 Task: Search for emails in the current mailbox with 'Confidential' sensitivity received this week.
Action: Mouse moved to (247, 13)
Screenshot: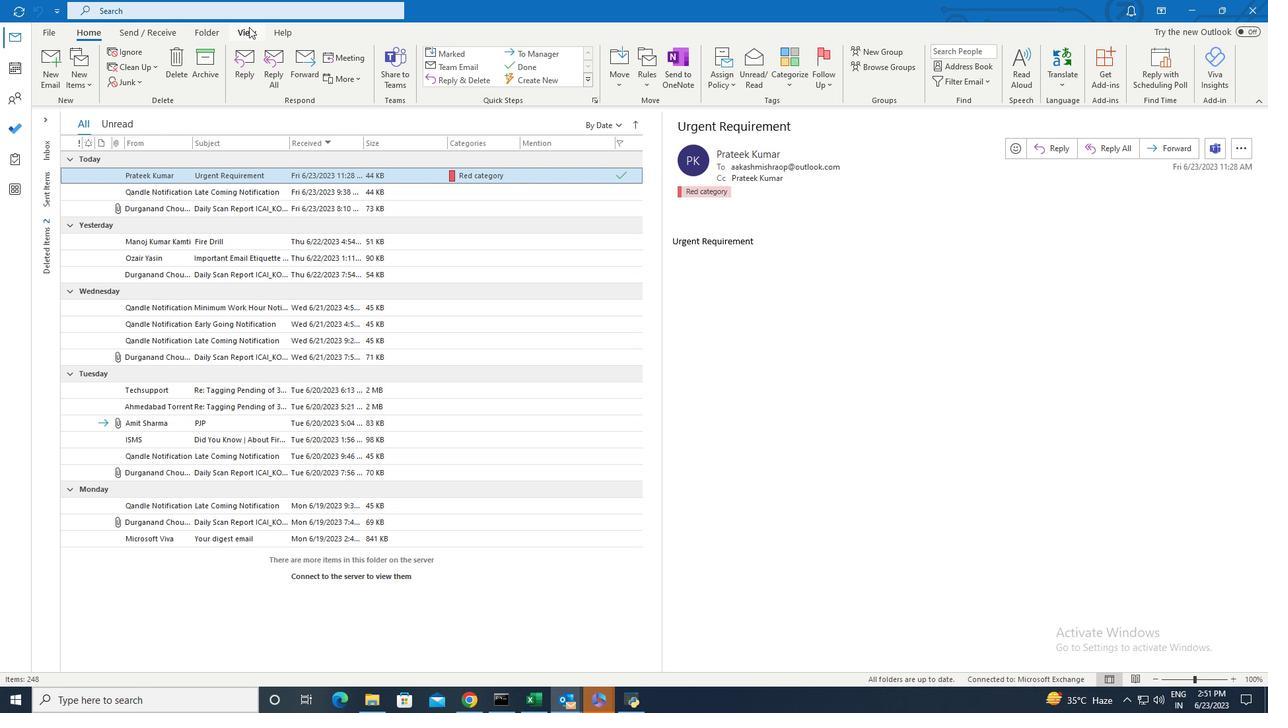 
Action: Mouse pressed left at (247, 13)
Screenshot: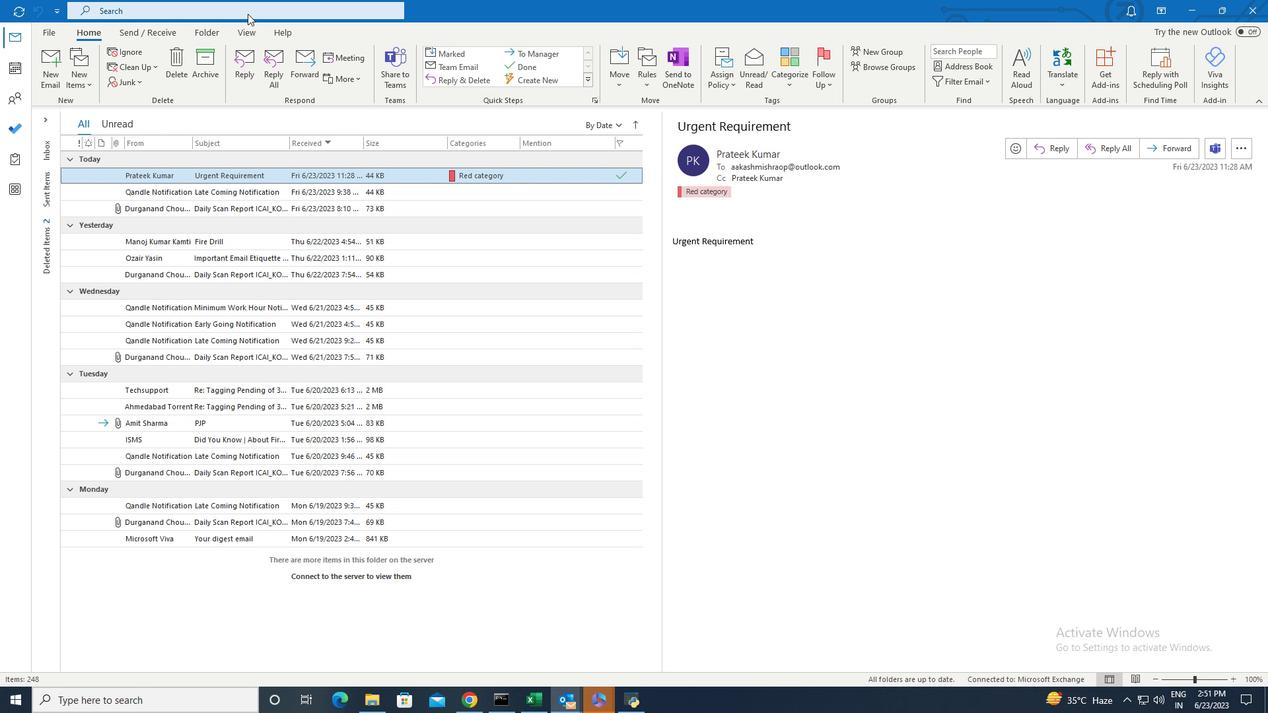 
Action: Mouse moved to (451, 12)
Screenshot: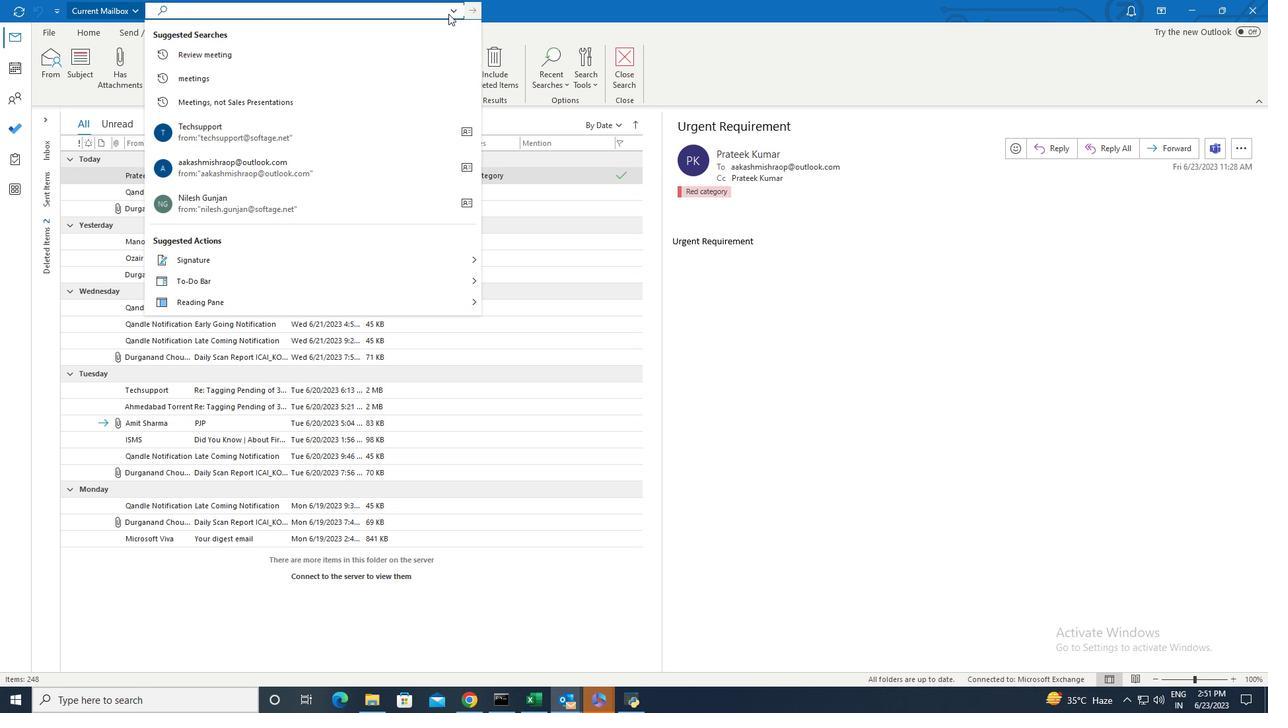 
Action: Mouse pressed left at (451, 12)
Screenshot: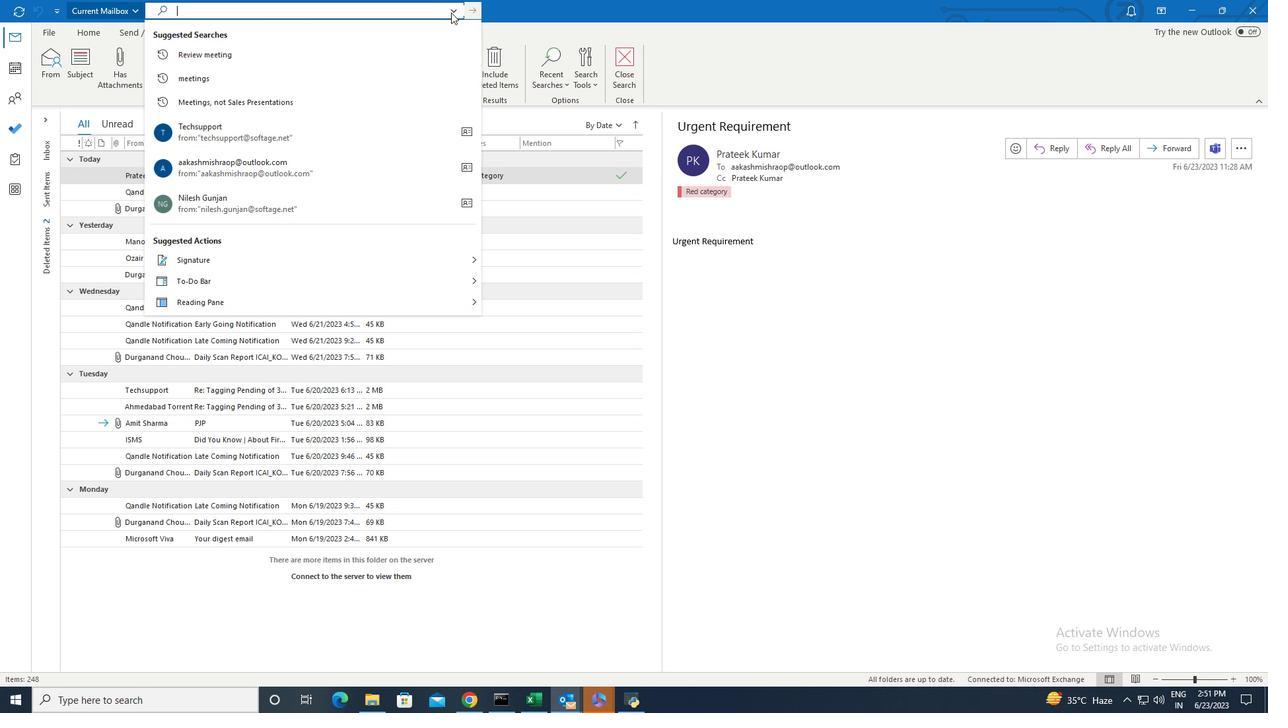 
Action: Mouse moved to (280, 33)
Screenshot: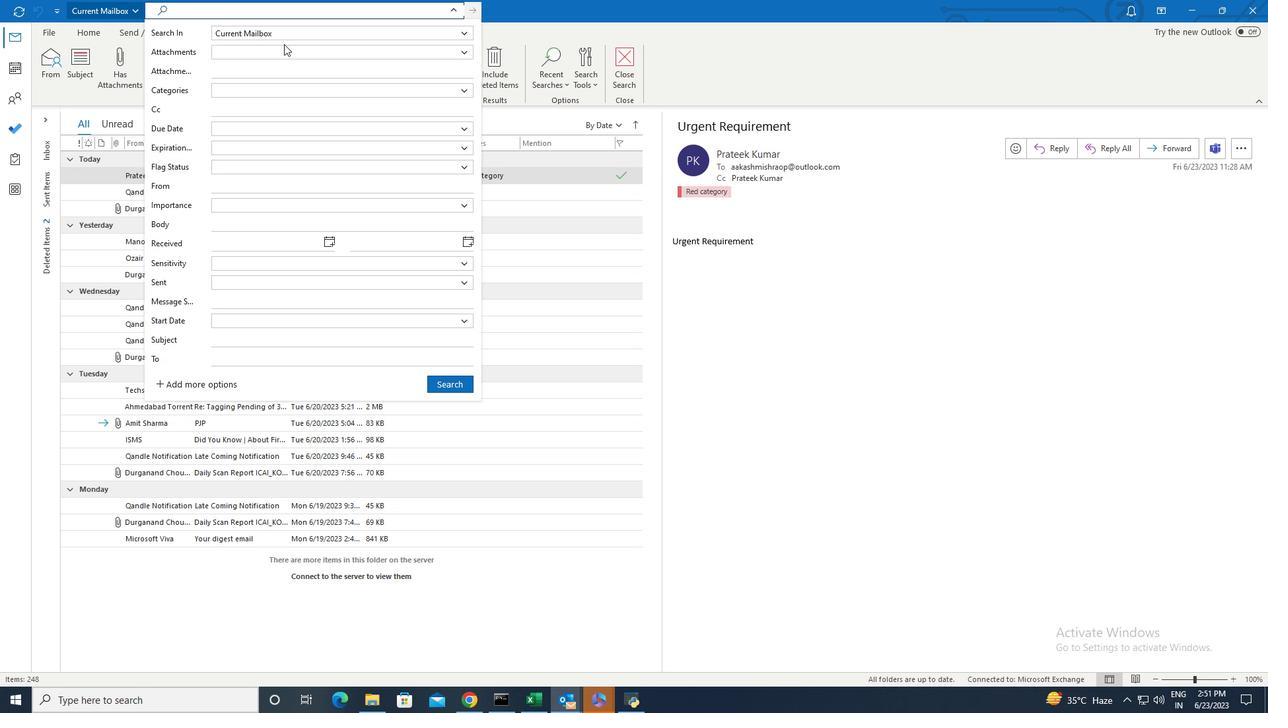 
Action: Mouse pressed left at (280, 33)
Screenshot: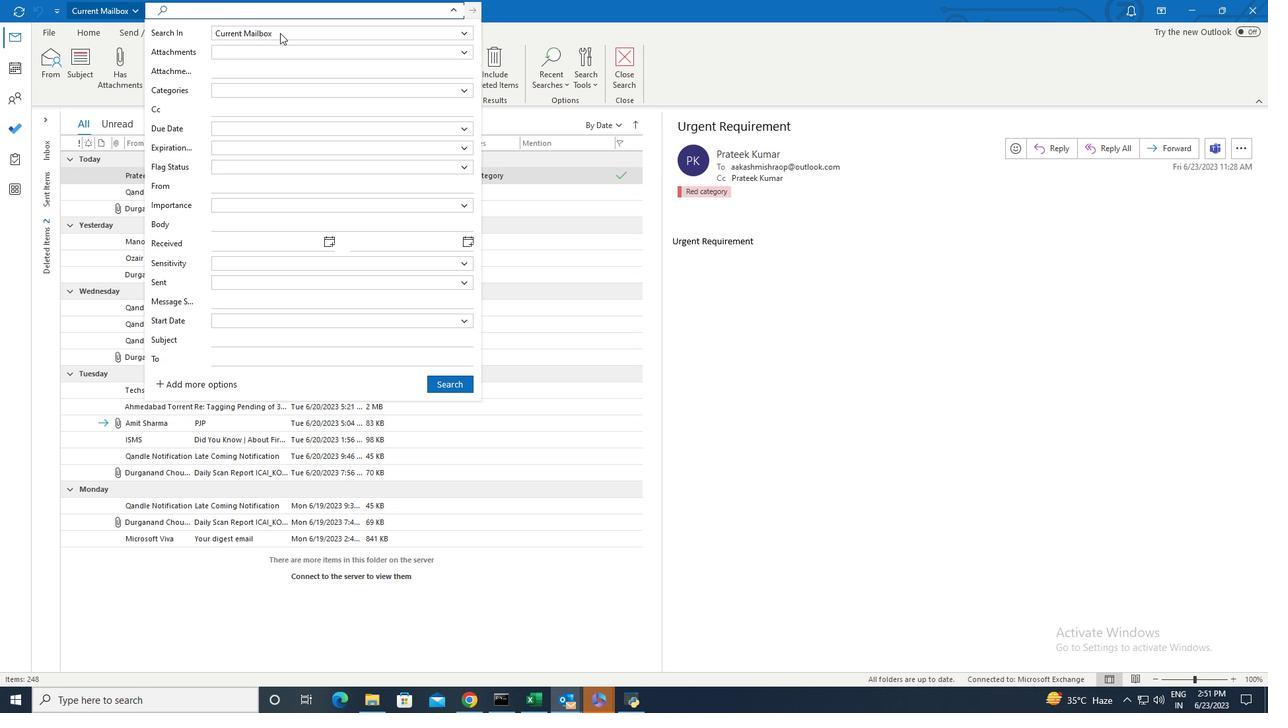 
Action: Mouse moved to (274, 42)
Screenshot: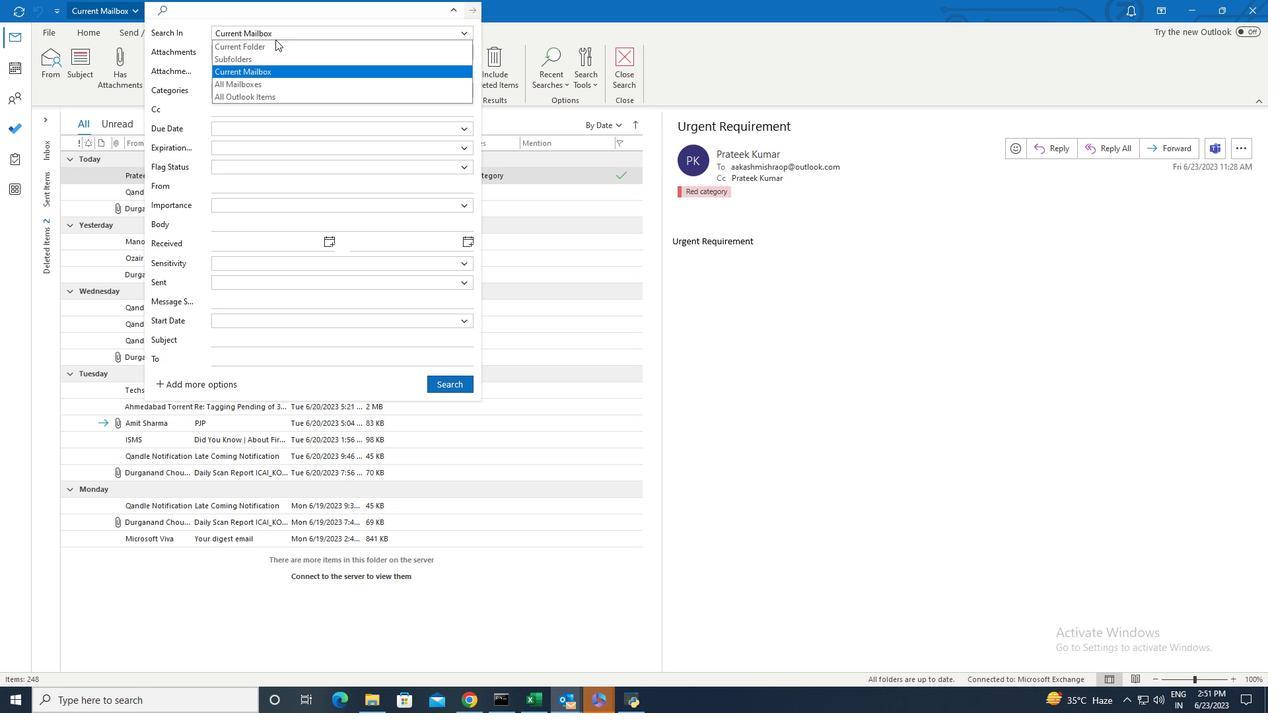 
Action: Mouse pressed left at (274, 42)
Screenshot: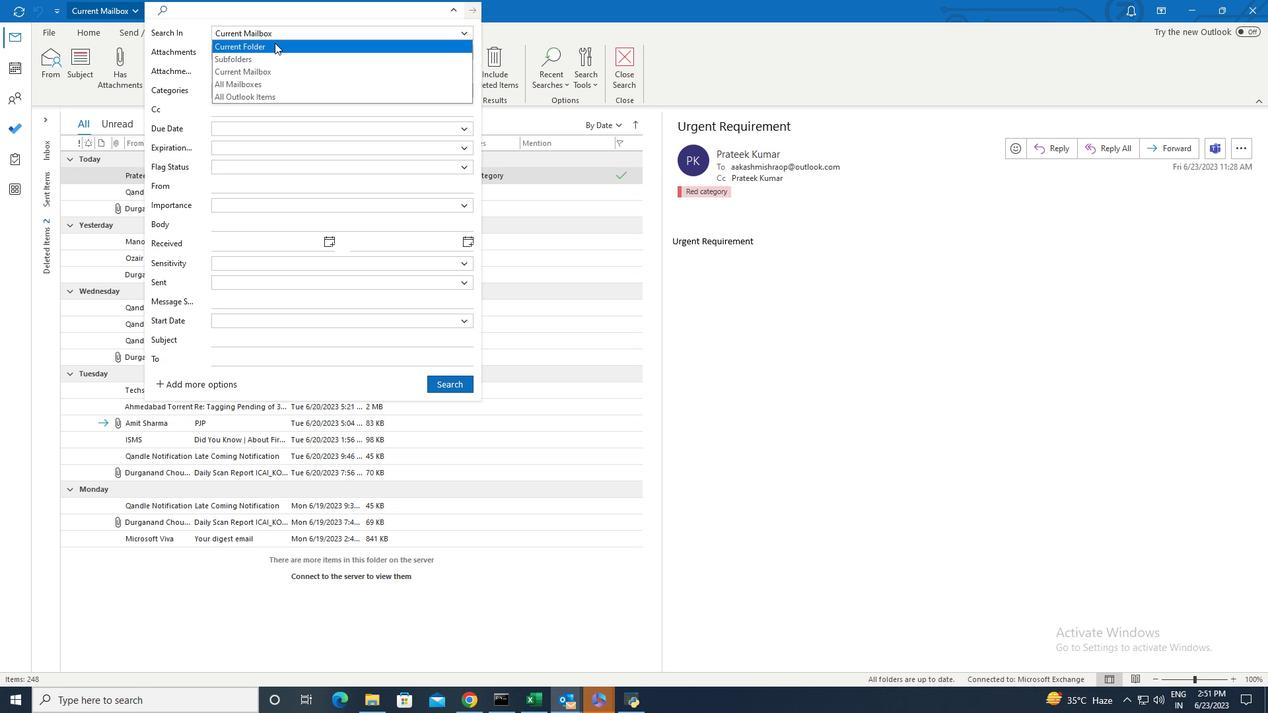 
Action: Mouse moved to (444, 6)
Screenshot: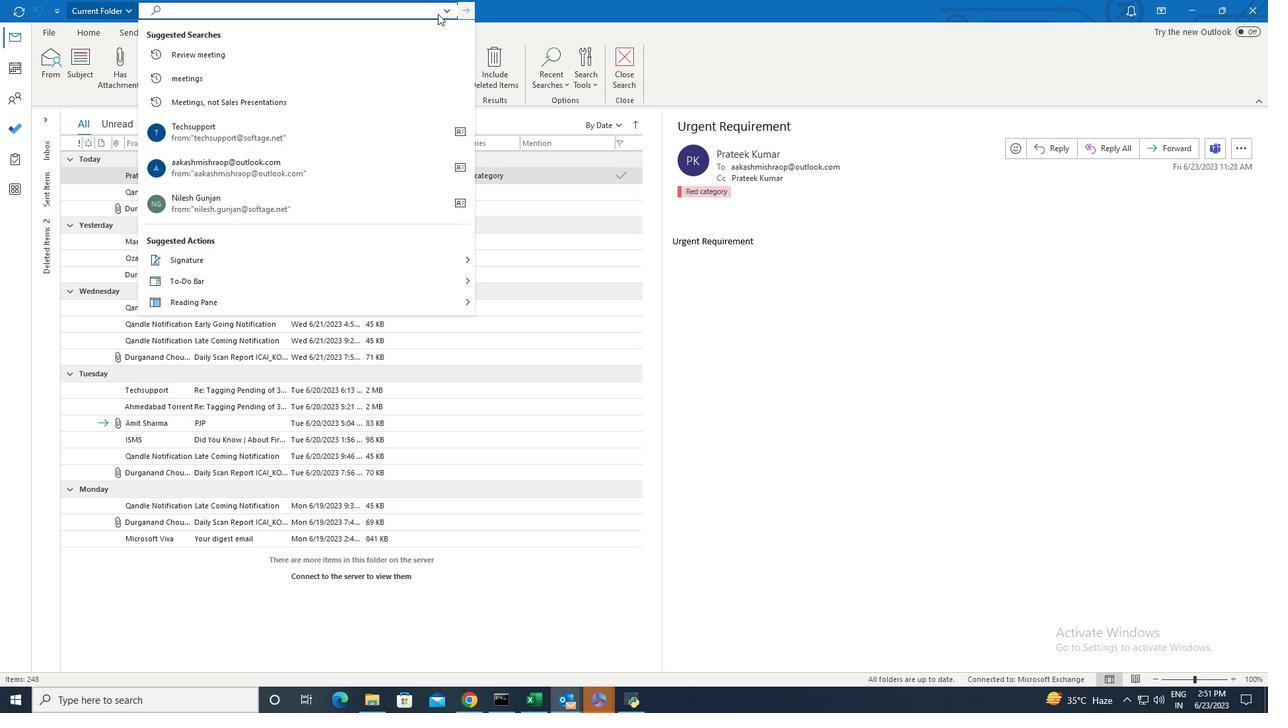 
Action: Mouse pressed left at (444, 6)
Screenshot: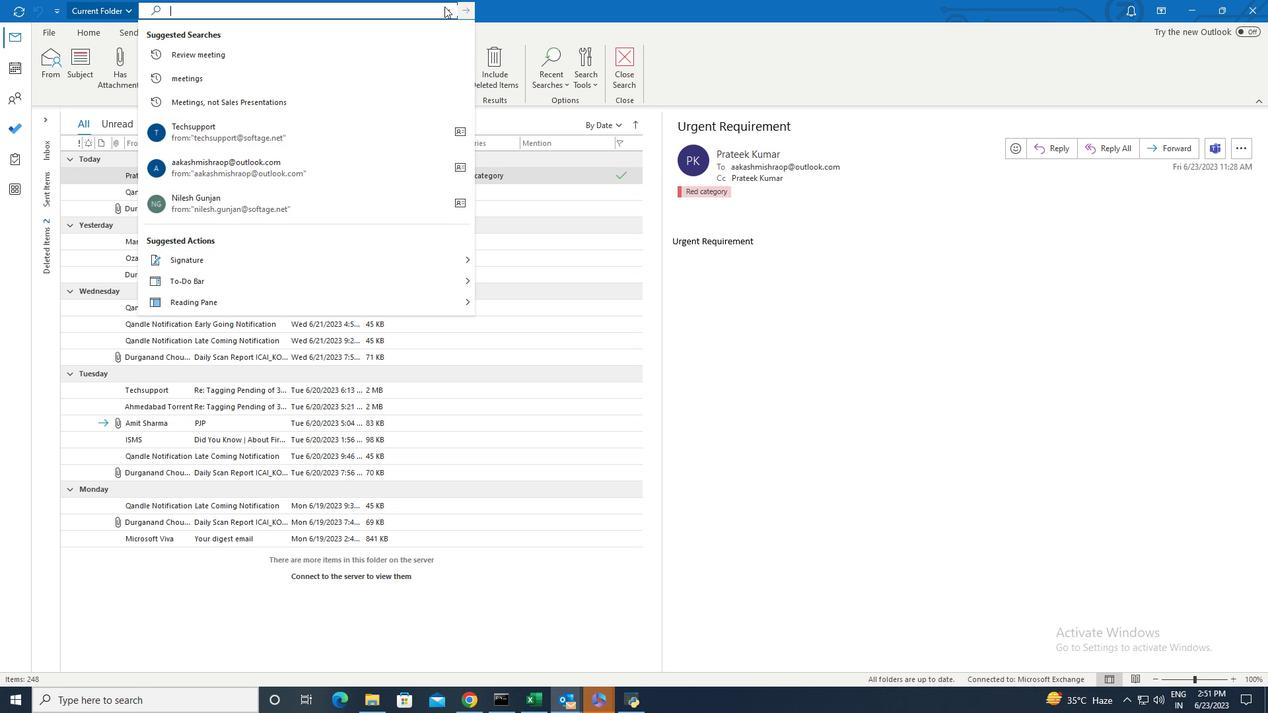 
Action: Mouse moved to (278, 259)
Screenshot: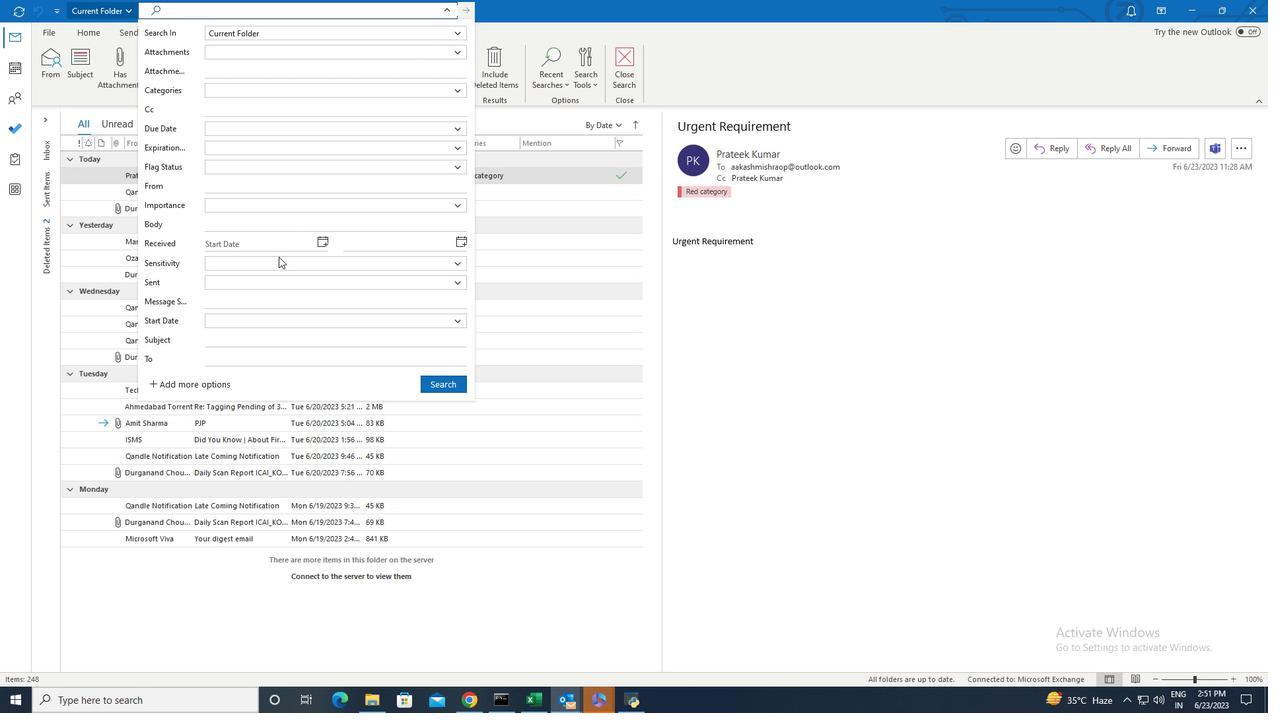
Action: Mouse pressed left at (278, 259)
Screenshot: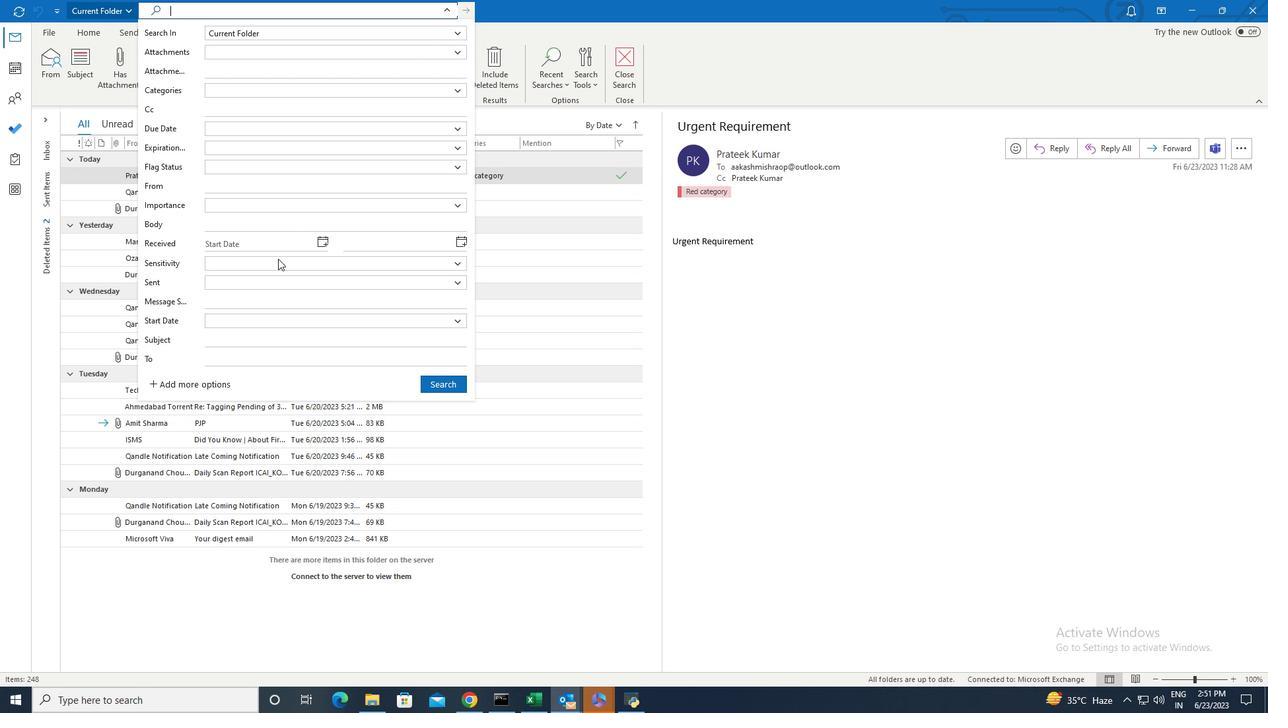 
Action: Mouse moved to (255, 321)
Screenshot: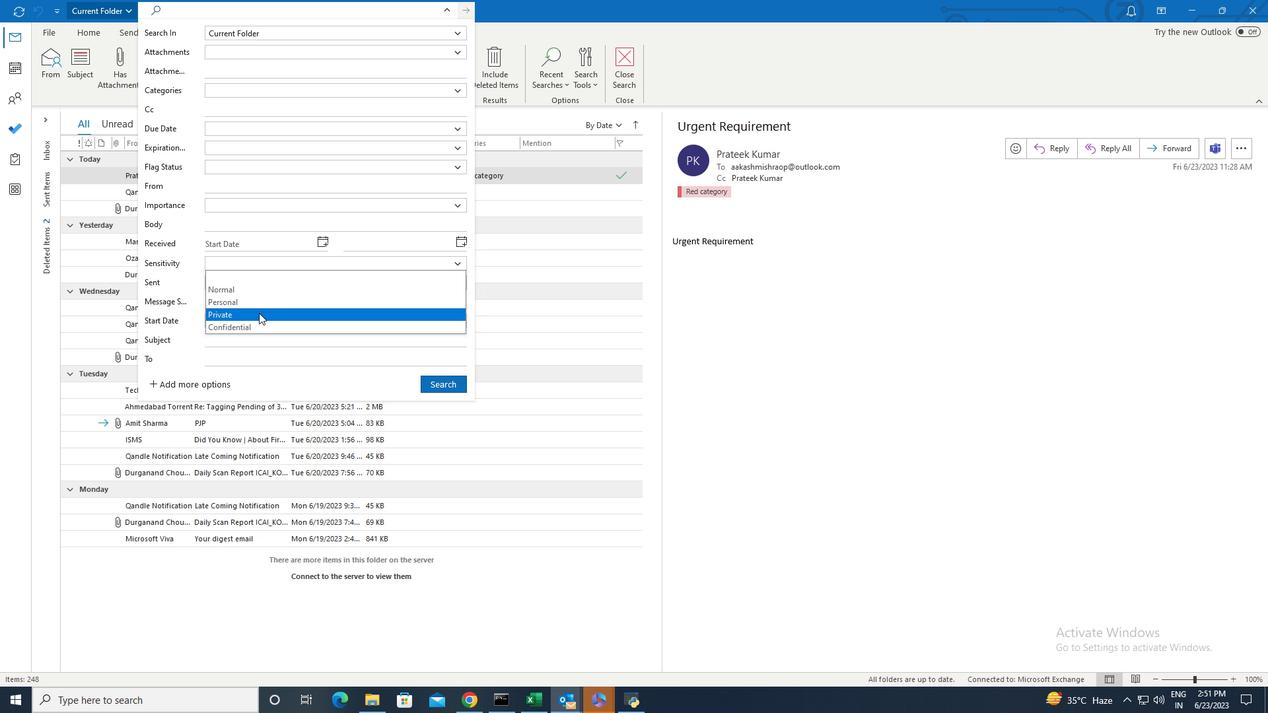 
Action: Mouse pressed left at (255, 321)
Screenshot: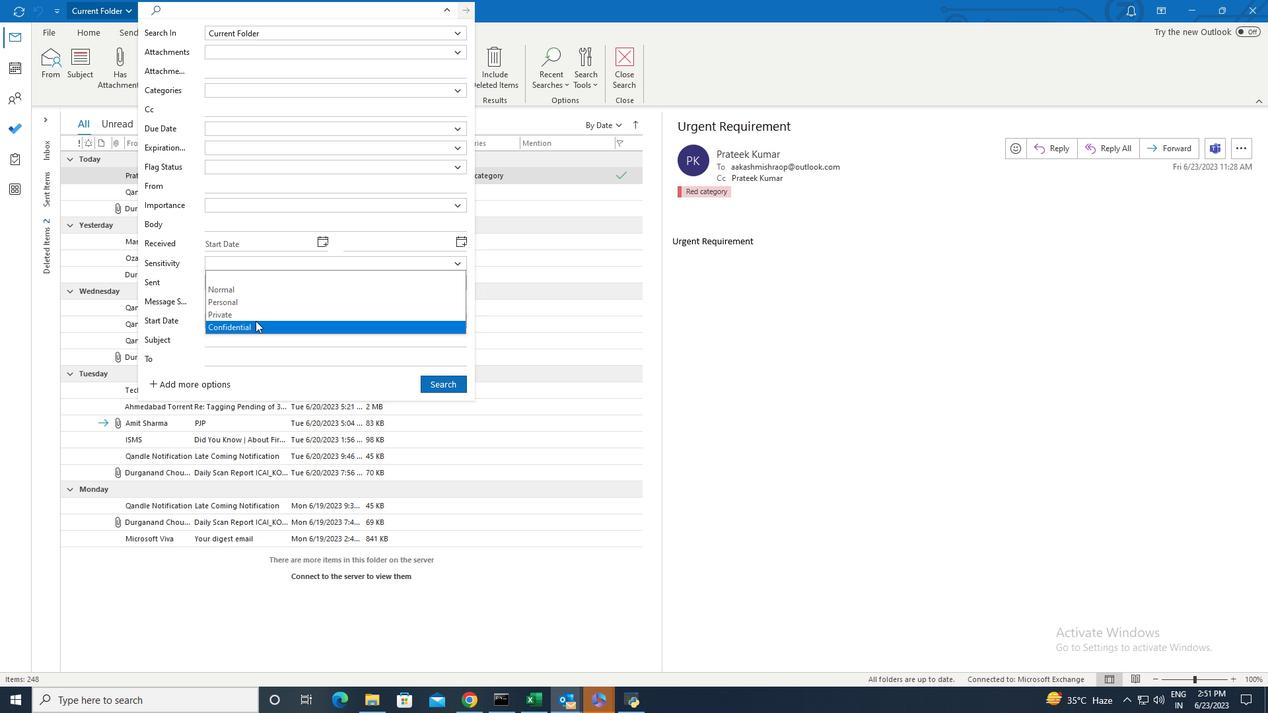 
Action: Mouse moved to (251, 321)
Screenshot: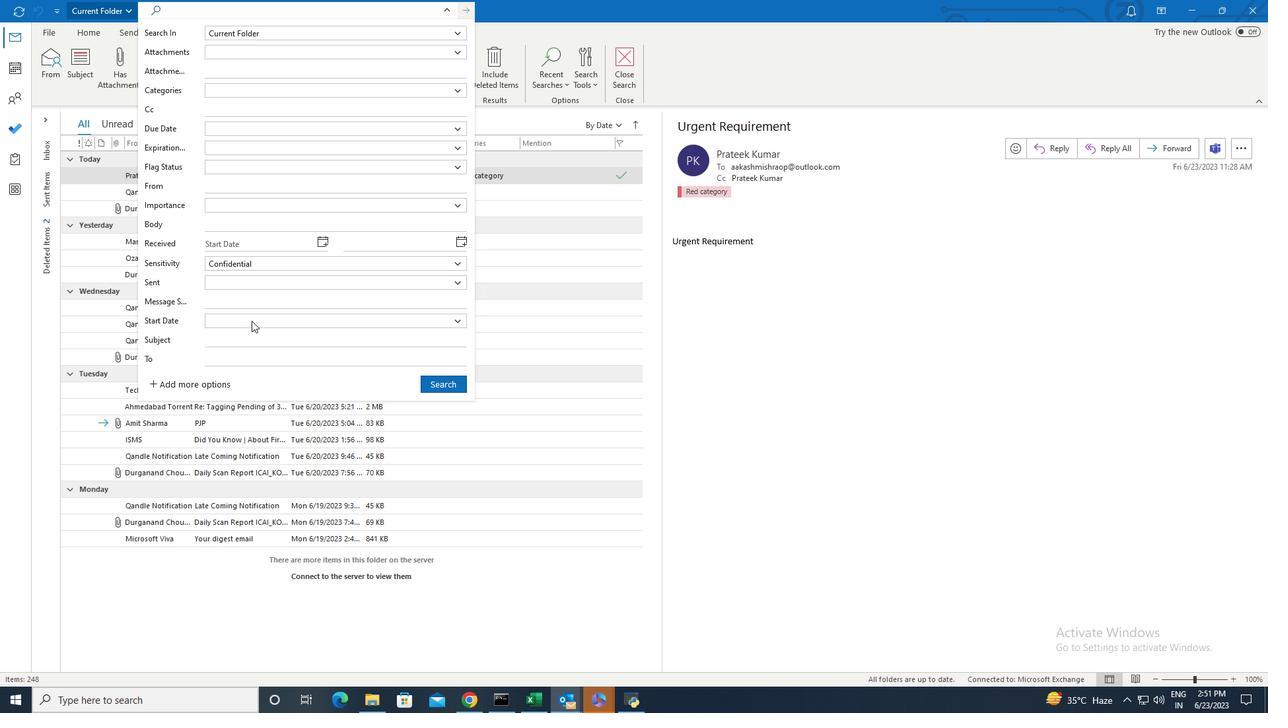 
Action: Mouse pressed left at (251, 321)
Screenshot: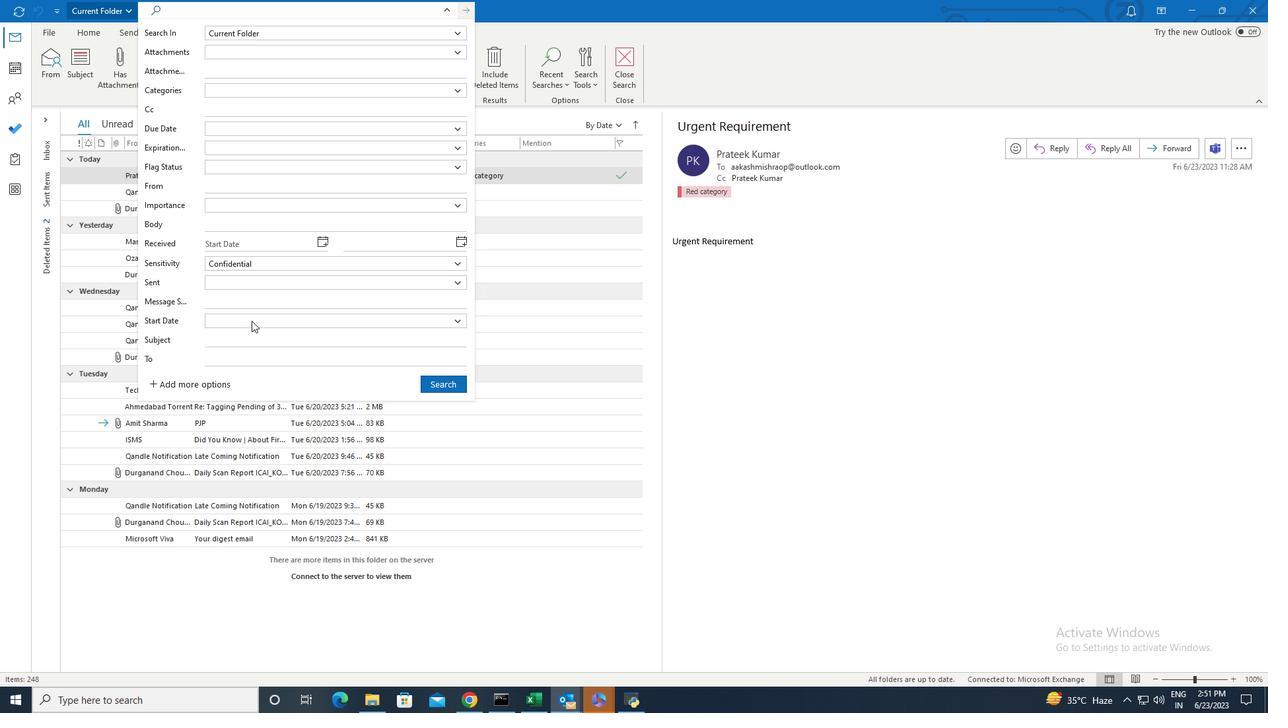 
Action: Mouse moved to (229, 382)
Screenshot: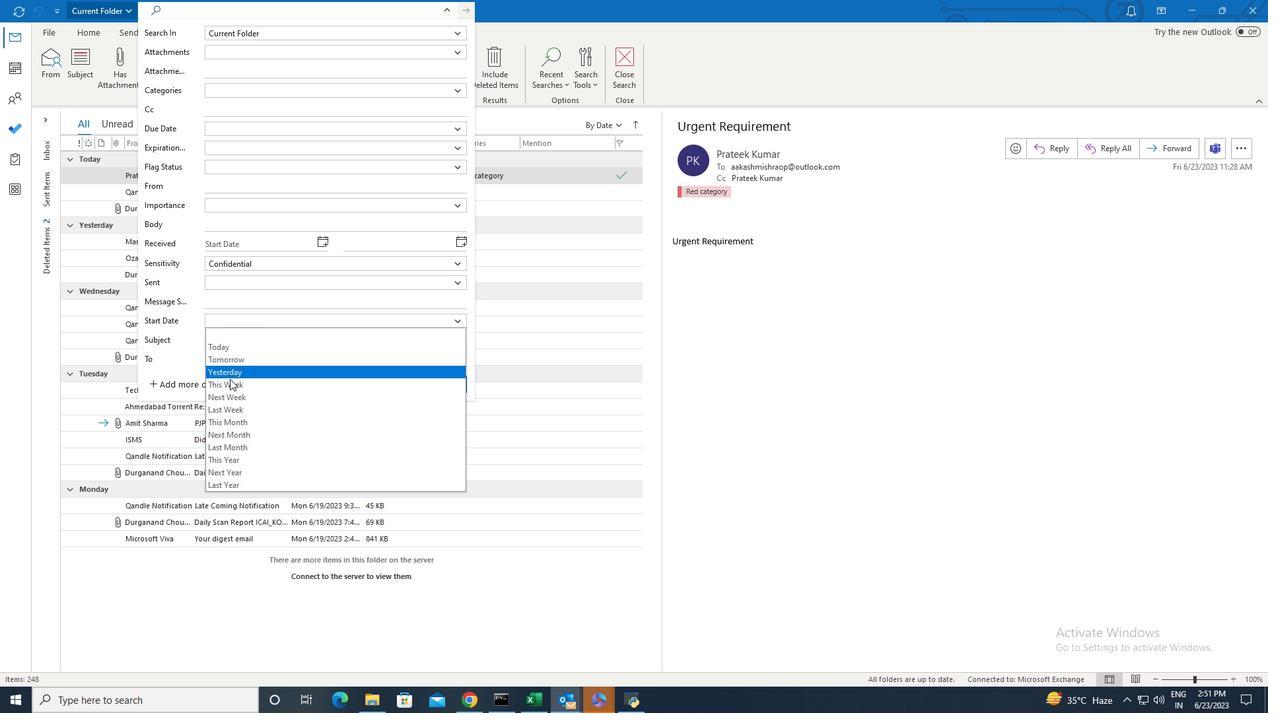 
Action: Mouse pressed left at (229, 382)
Screenshot: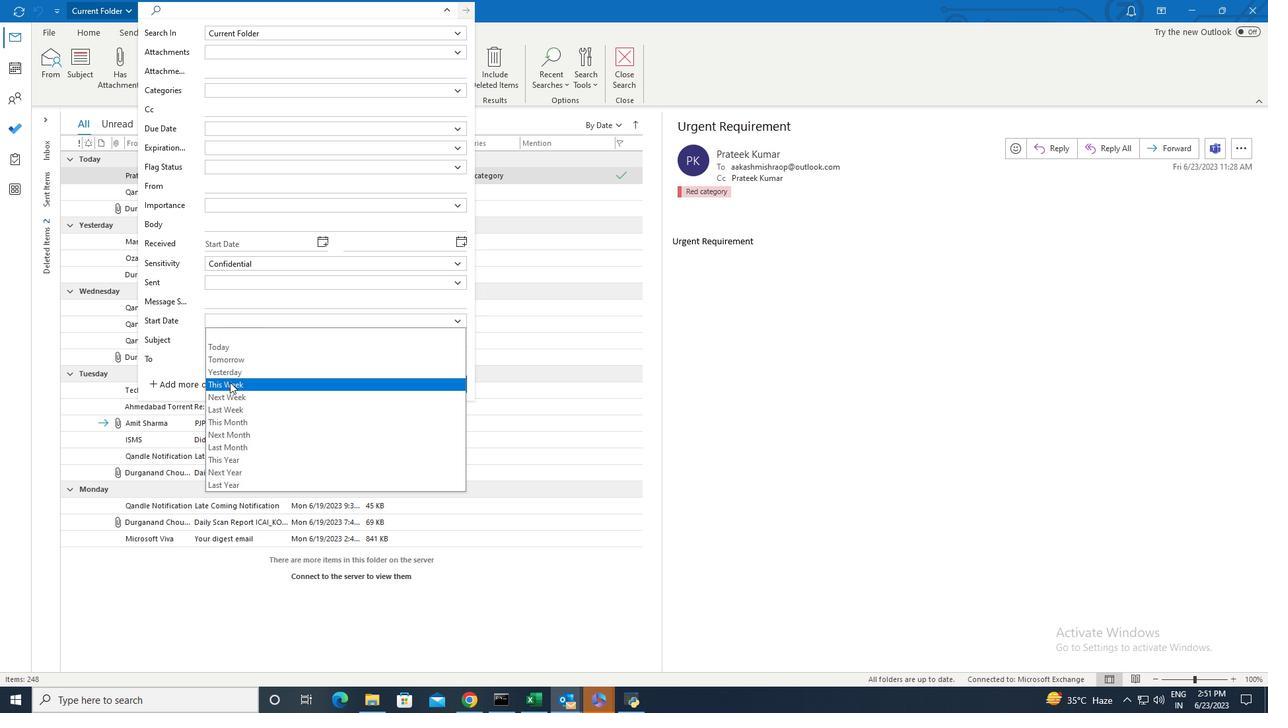 
Action: Mouse moved to (430, 382)
Screenshot: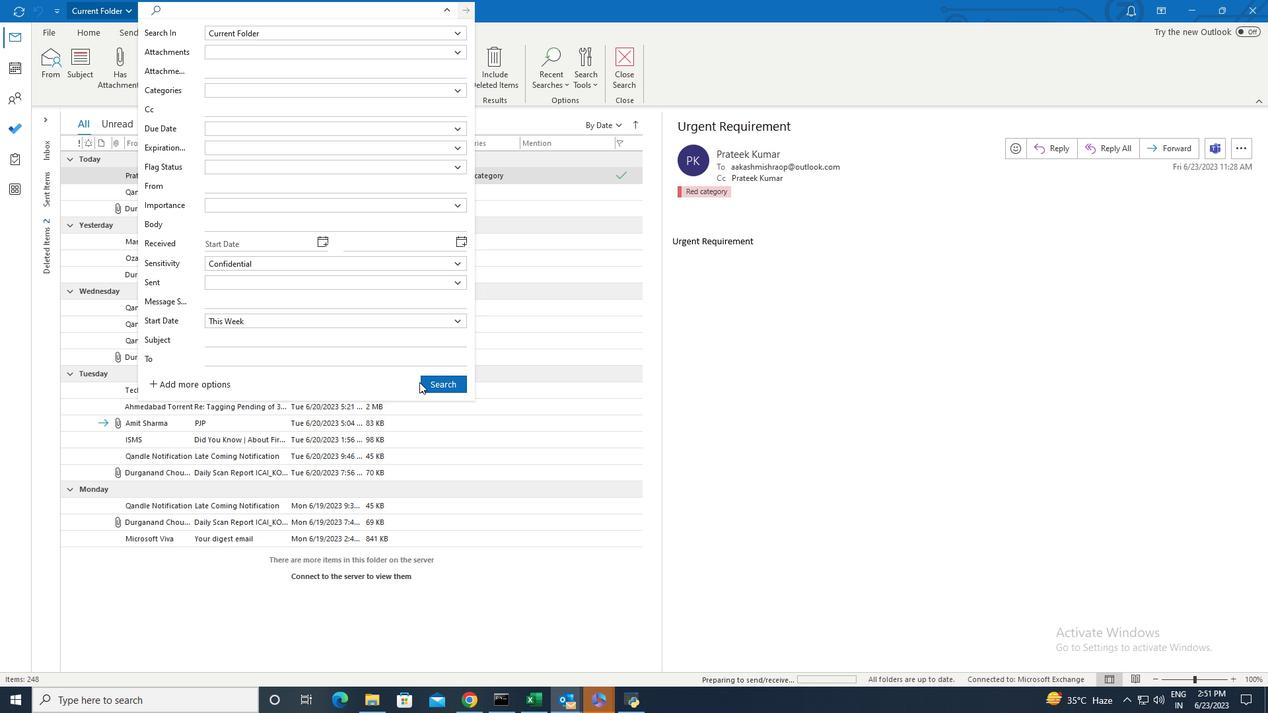 
Action: Mouse pressed left at (430, 382)
Screenshot: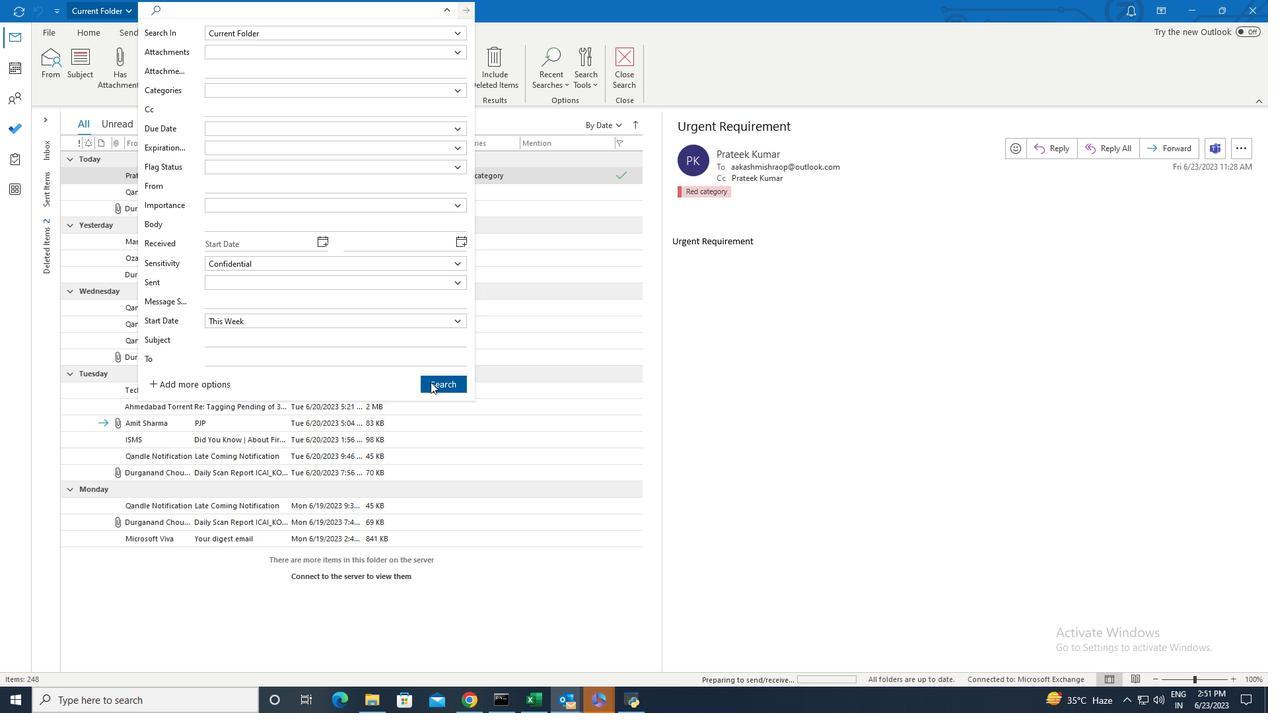 
